 Task: Set the "Skip the loop filter H.264 decoding" for decoding in FFmpeg audio/video decoder to non-key.
Action: Mouse moved to (119, 17)
Screenshot: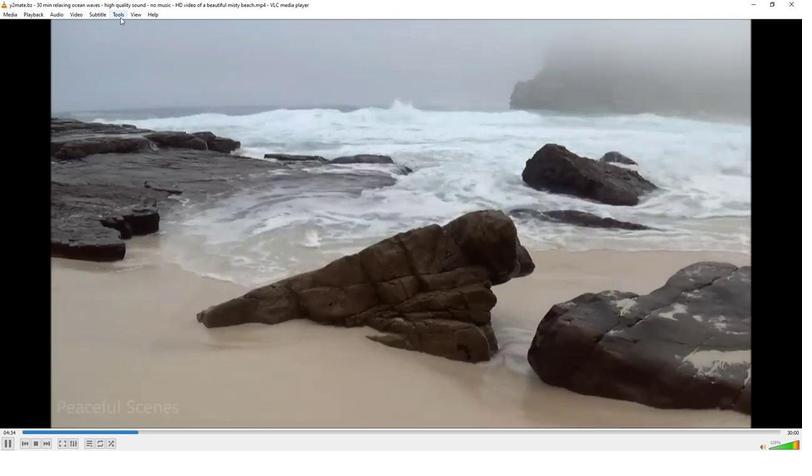 
Action: Mouse pressed left at (119, 17)
Screenshot: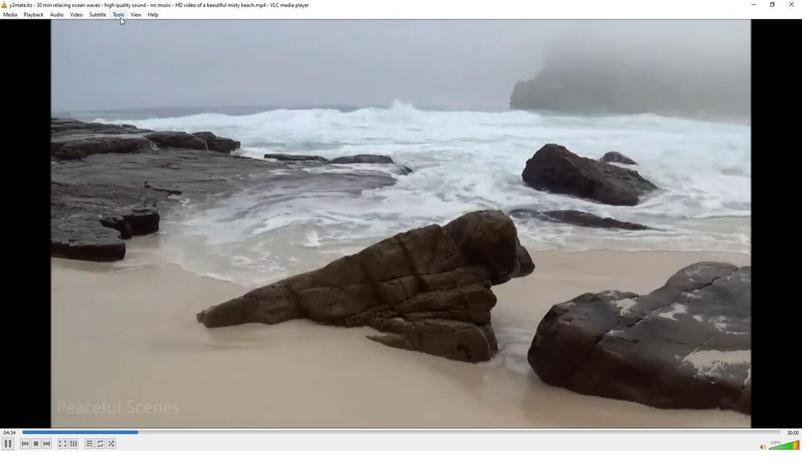
Action: Mouse moved to (137, 112)
Screenshot: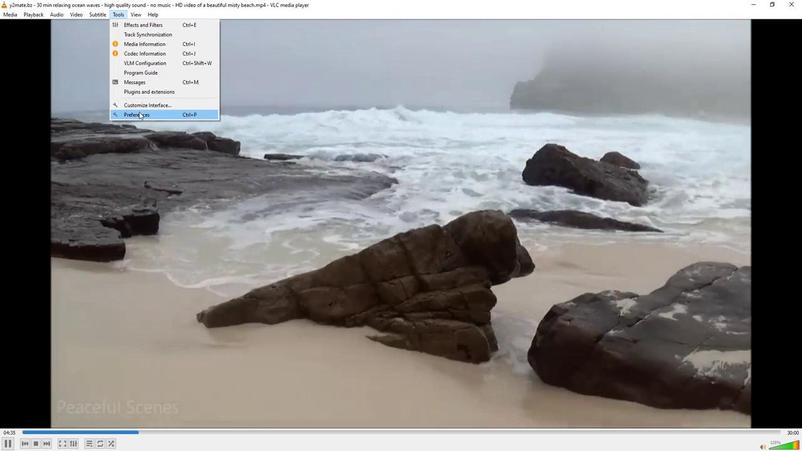 
Action: Mouse pressed left at (137, 112)
Screenshot: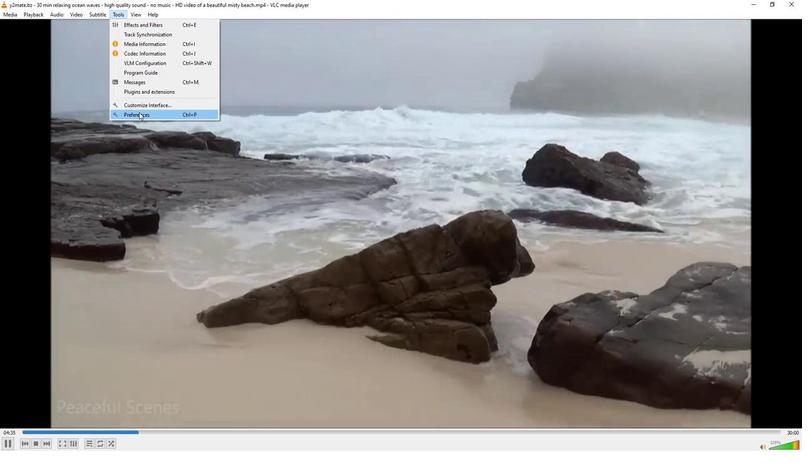 
Action: Mouse moved to (94, 349)
Screenshot: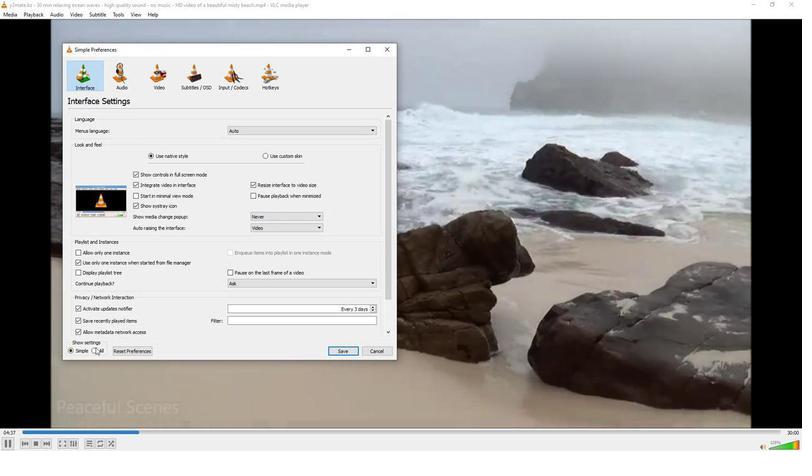 
Action: Mouse pressed left at (94, 349)
Screenshot: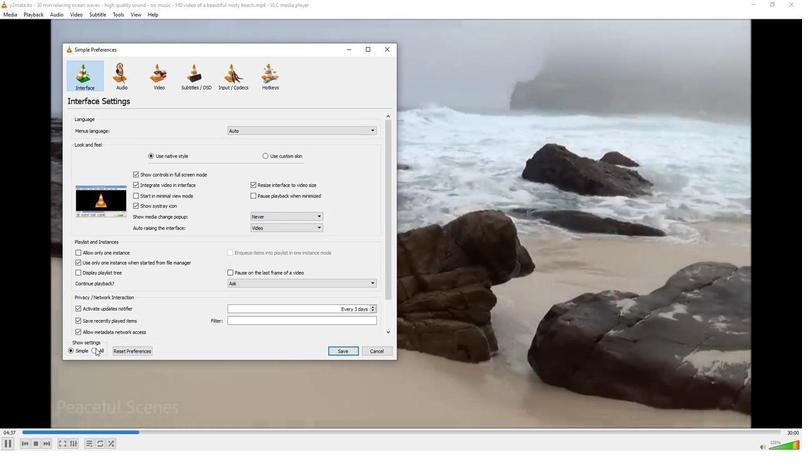 
Action: Mouse moved to (80, 234)
Screenshot: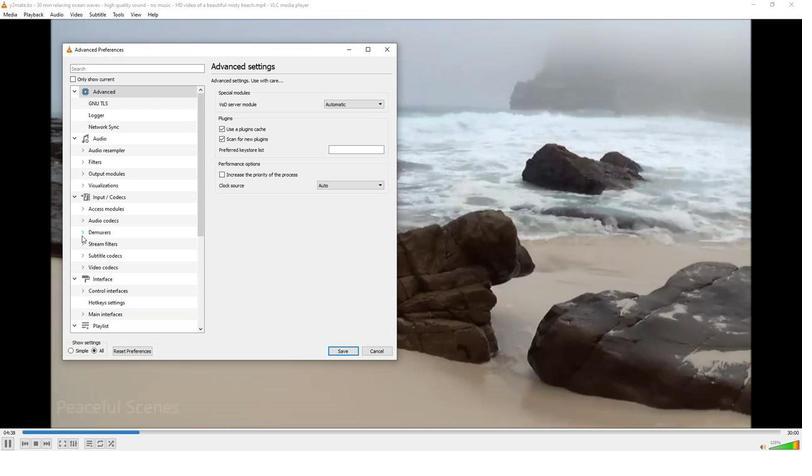 
Action: Mouse pressed left at (80, 234)
Screenshot: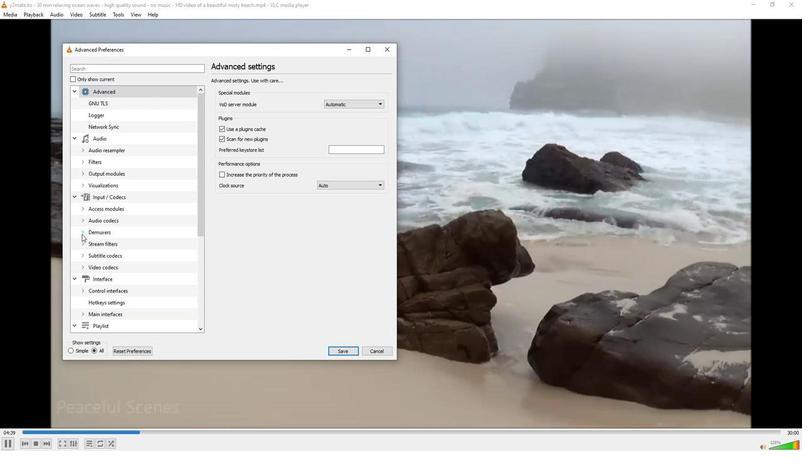 
Action: Mouse moved to (86, 252)
Screenshot: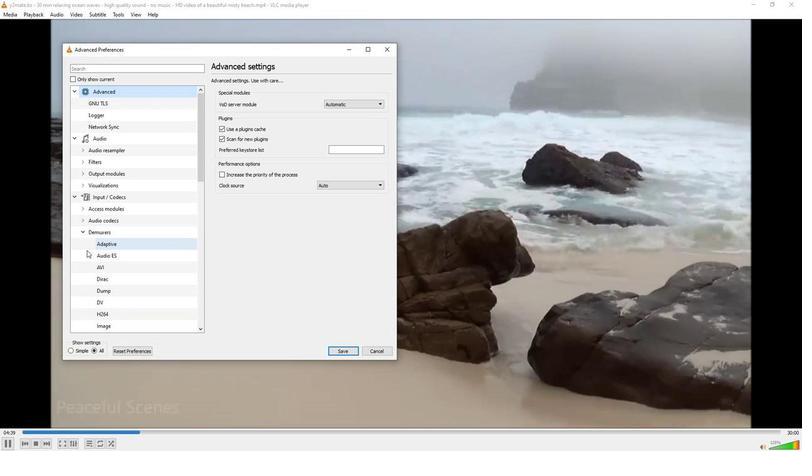 
Action: Mouse scrolled (86, 251) with delta (0, 0)
Screenshot: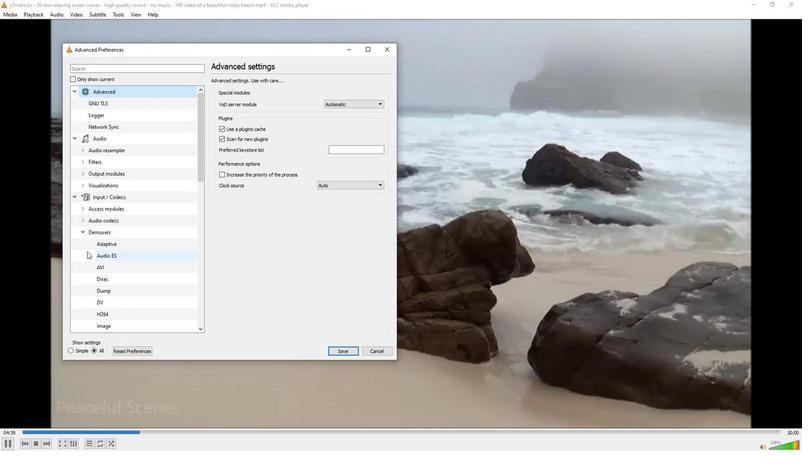 
Action: Mouse scrolled (86, 251) with delta (0, 0)
Screenshot: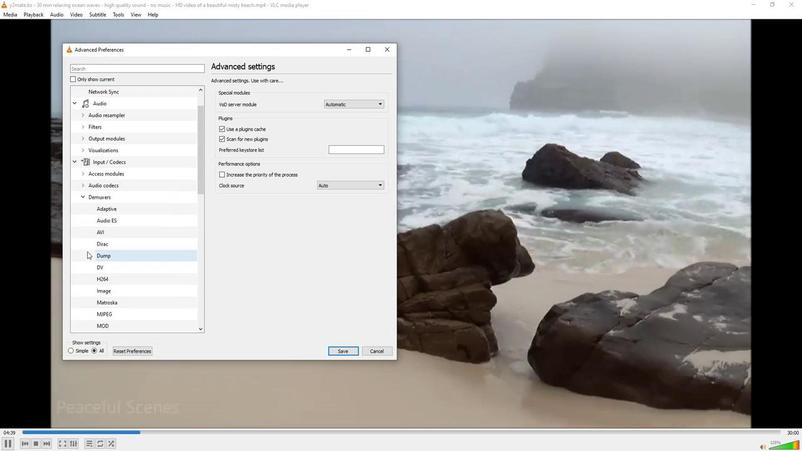 
Action: Mouse scrolled (86, 251) with delta (0, 0)
Screenshot: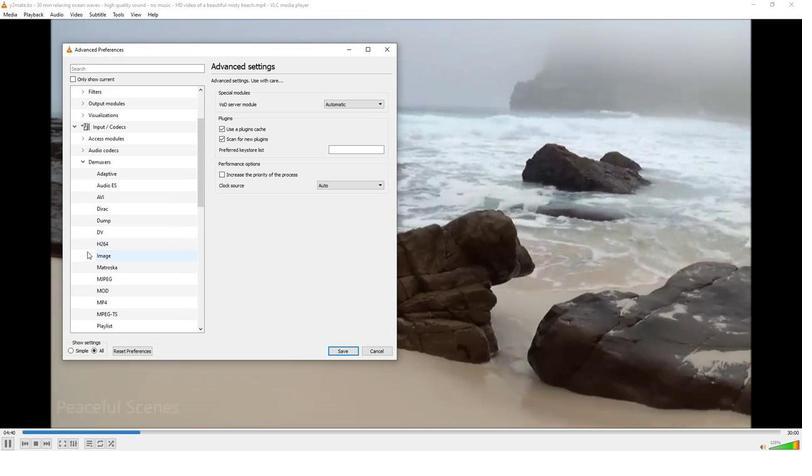 
Action: Mouse scrolled (86, 251) with delta (0, 0)
Screenshot: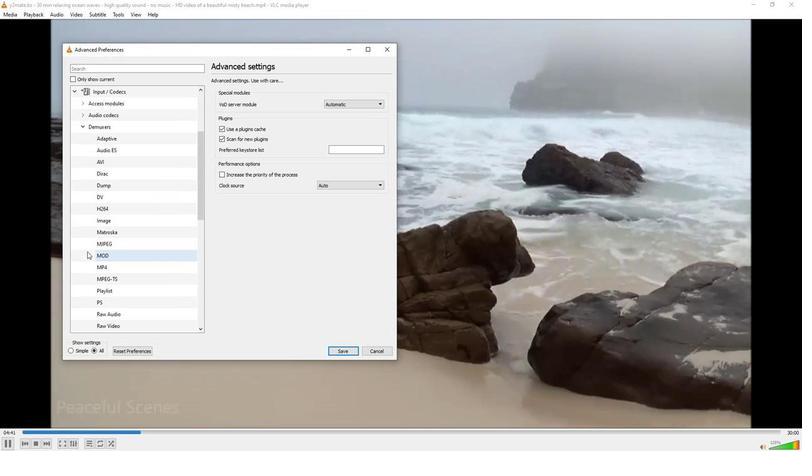
Action: Mouse scrolled (86, 251) with delta (0, 0)
Screenshot: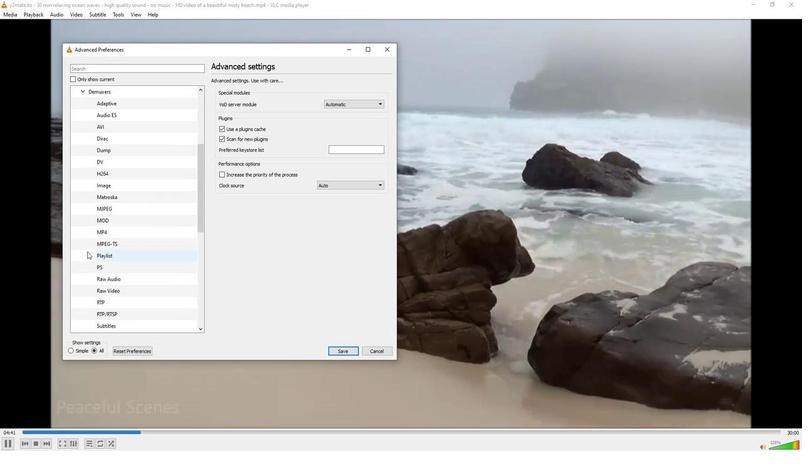 
Action: Mouse scrolled (86, 251) with delta (0, 0)
Screenshot: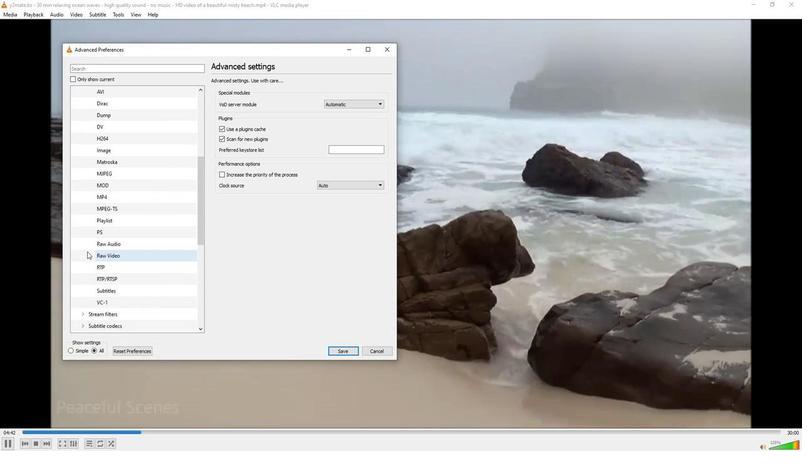 
Action: Mouse moved to (84, 304)
Screenshot: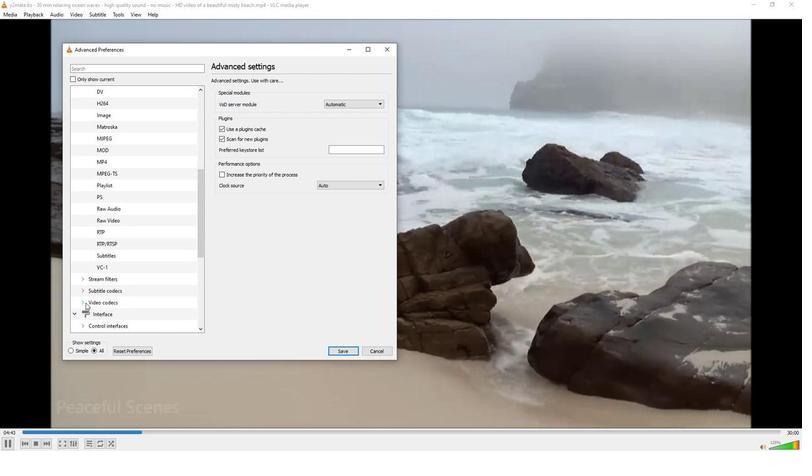 
Action: Mouse pressed left at (84, 304)
Screenshot: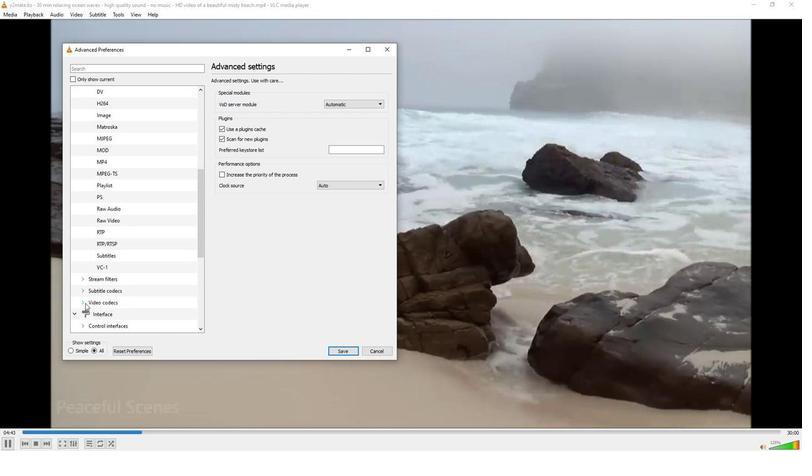 
Action: Mouse moved to (106, 325)
Screenshot: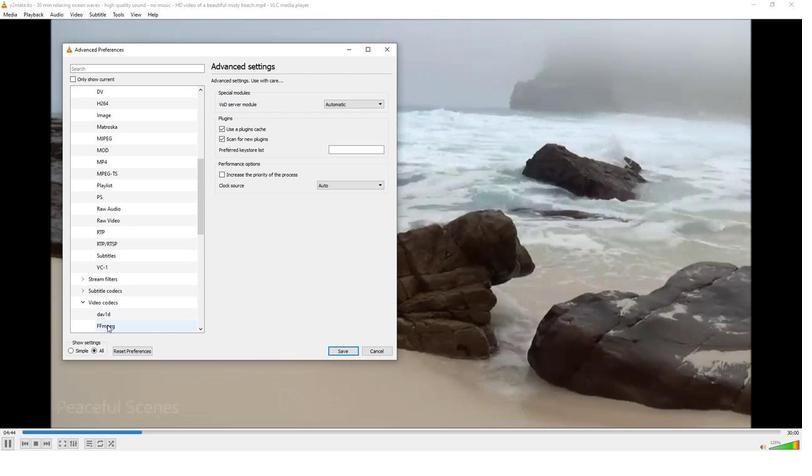 
Action: Mouse pressed left at (106, 325)
Screenshot: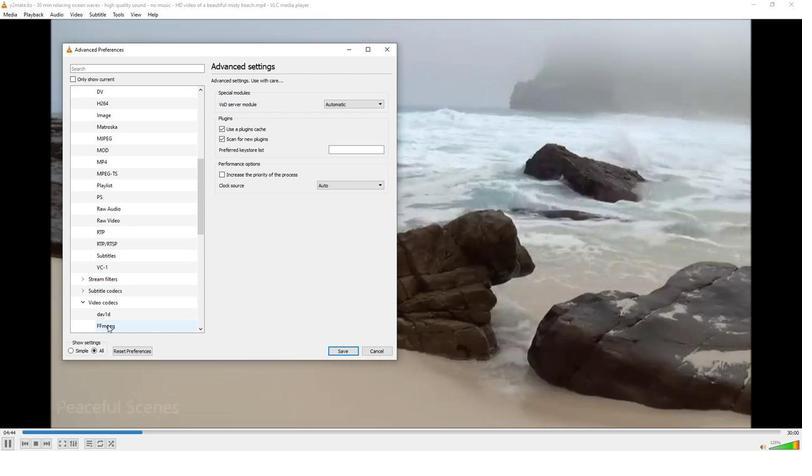 
Action: Mouse moved to (361, 203)
Screenshot: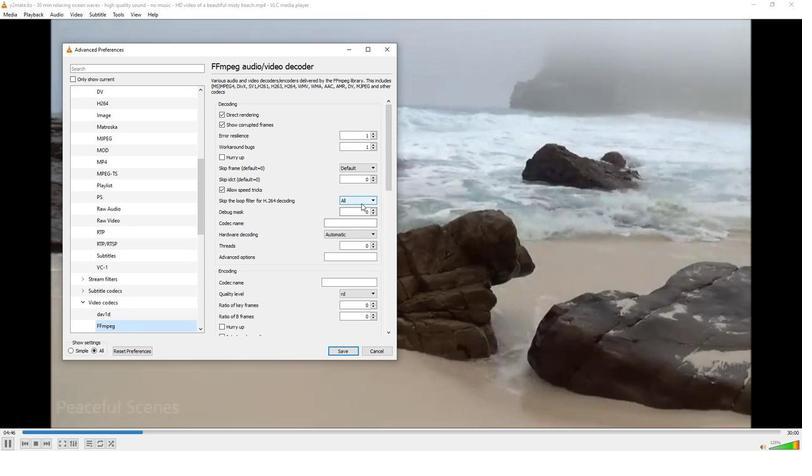 
Action: Mouse pressed left at (361, 203)
Screenshot: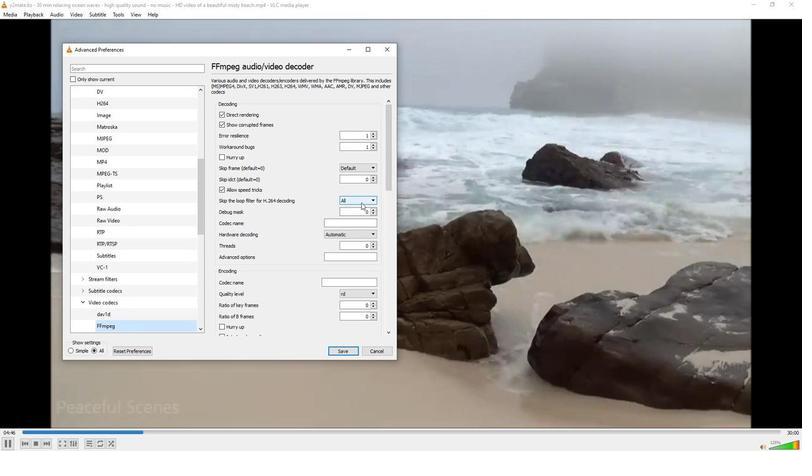 
Action: Mouse moved to (354, 223)
Screenshot: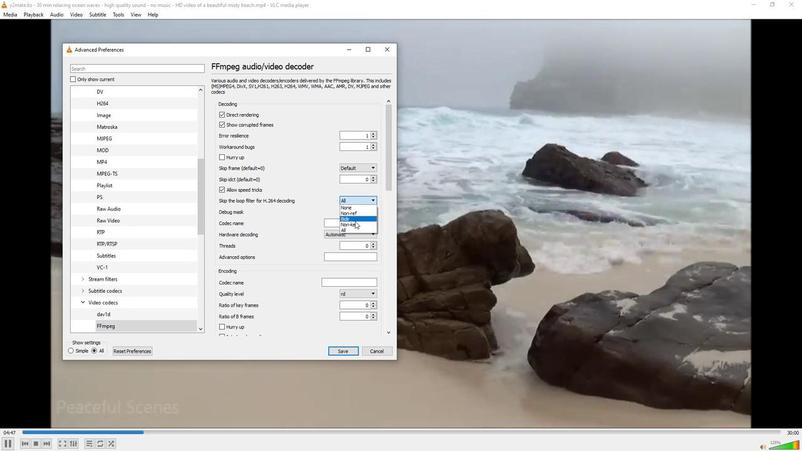 
Action: Mouse pressed left at (354, 223)
Screenshot: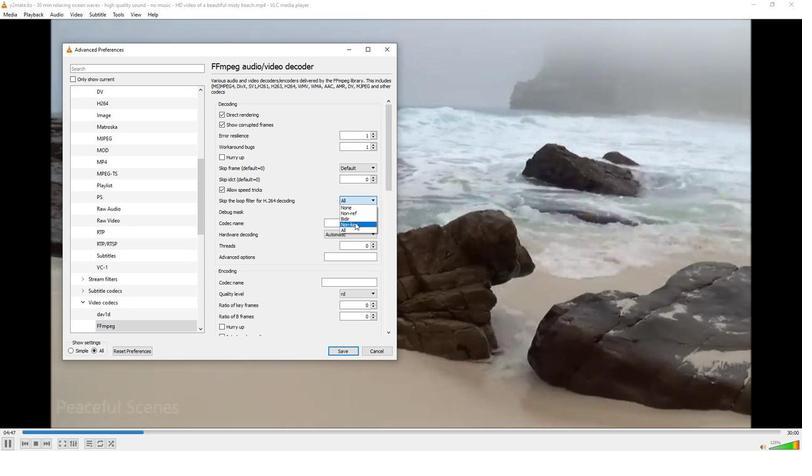 
Action: Mouse moved to (309, 247)
Screenshot: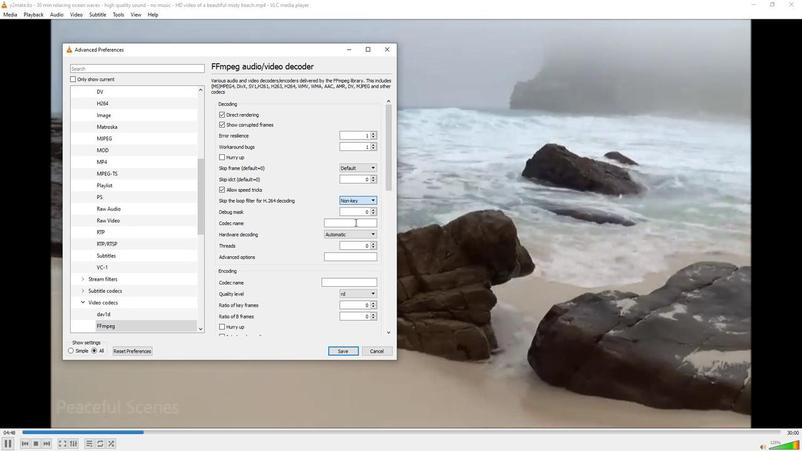 
